 Task: Assign in the project AgileCube the issue 'Integrate a new virtual reality feature into an existing mobile application to enhance user experience and immersion' to the sprint 'Data Visualization Sprint'. Assign in the project AgileCube the issue 'Develop a new tool for automated testing of performance and stress testing for voice assistants' to the sprint 'Data Visualization Sprint'. Assign in the project AgileCube the issue 'Upgrade the caching mechanism of a web application to improve response time and reduce server load' to the sprint 'Data Visualization Sprint'. Assign in the project AgileCube the issue 'Create a new online platform for online personal finance courses with advanced budgeting and financial planning features' to the sprint 'Data Visualization Sprint'
Action: Mouse moved to (185, 50)
Screenshot: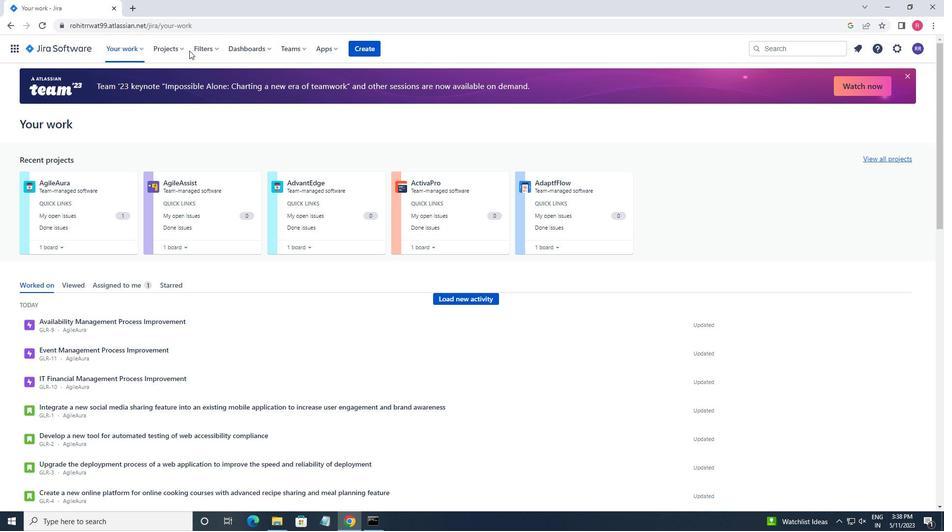 
Action: Mouse pressed left at (185, 50)
Screenshot: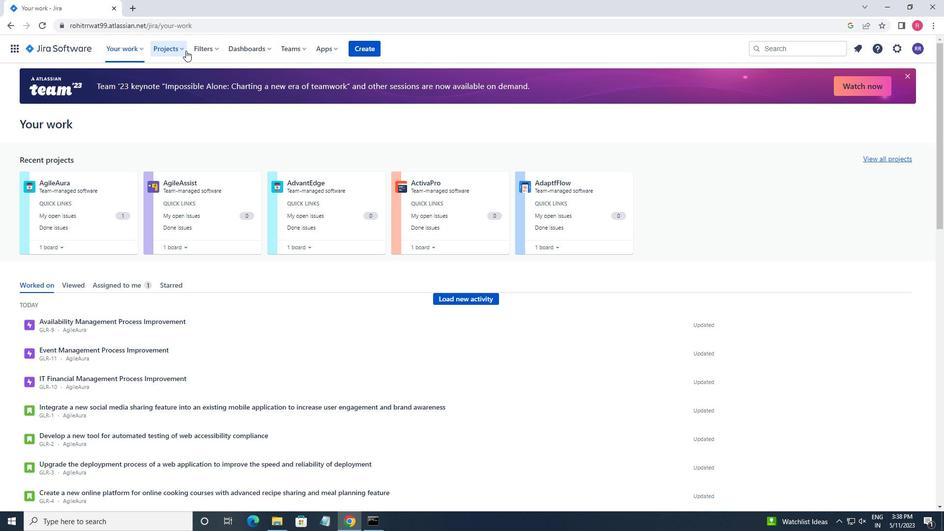 
Action: Mouse moved to (177, 88)
Screenshot: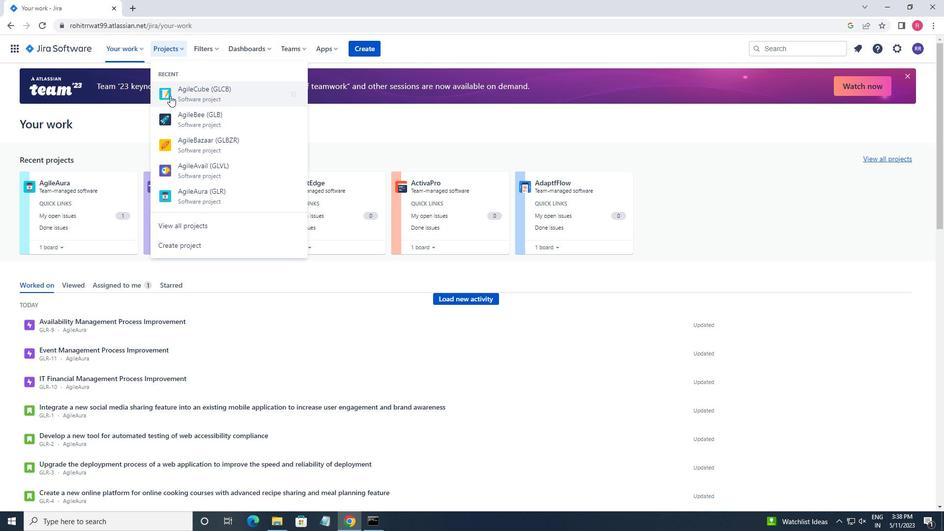 
Action: Mouse pressed left at (177, 88)
Screenshot: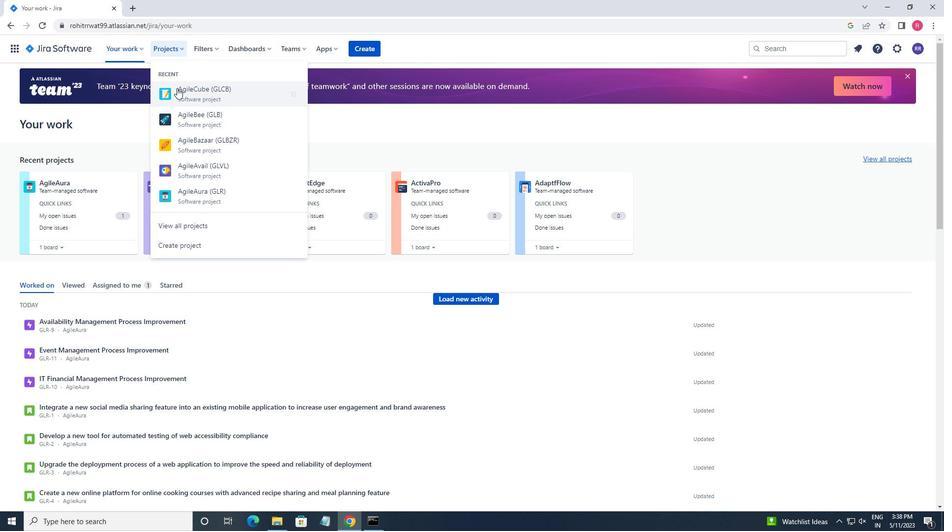 
Action: Mouse moved to (55, 154)
Screenshot: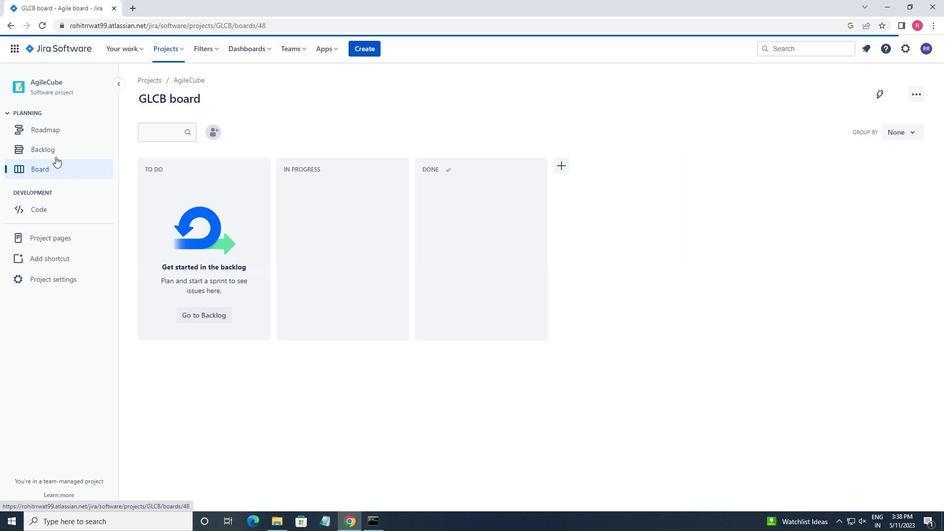 
Action: Mouse pressed left at (55, 154)
Screenshot: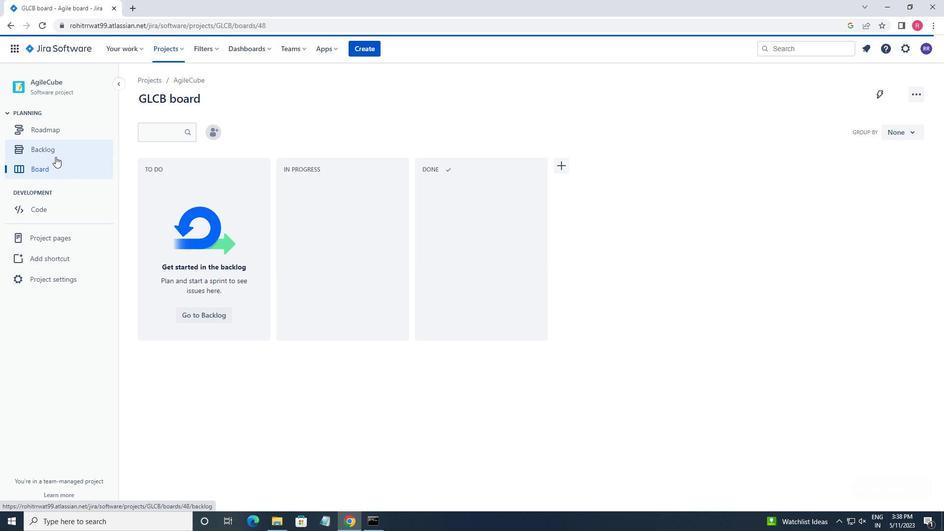 
Action: Mouse moved to (472, 328)
Screenshot: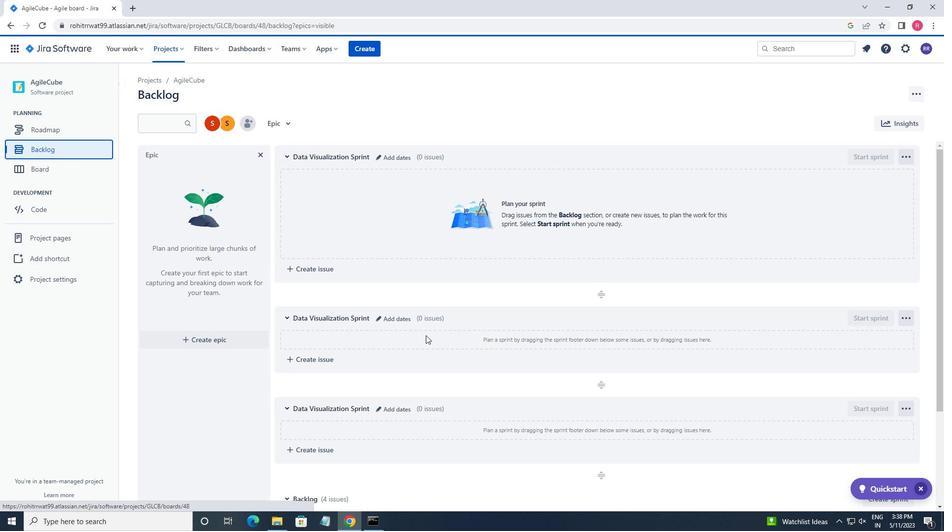 
Action: Mouse scrolled (472, 327) with delta (0, 0)
Screenshot: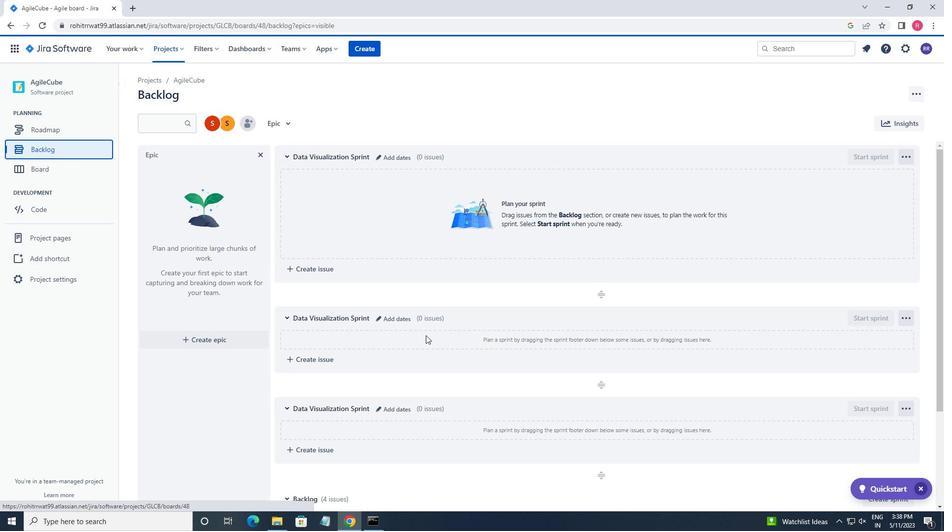 
Action: Mouse moved to (476, 328)
Screenshot: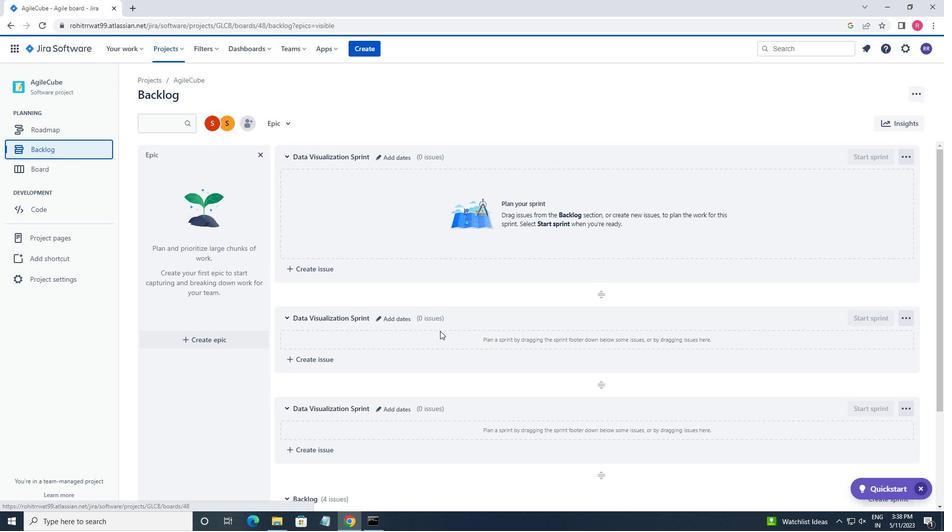 
Action: Mouse scrolled (476, 327) with delta (0, 0)
Screenshot: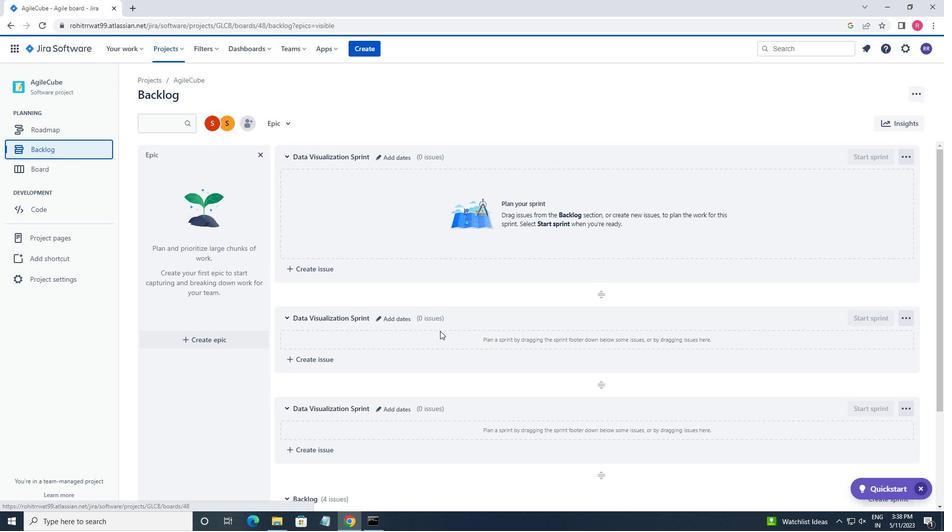 
Action: Mouse moved to (478, 328)
Screenshot: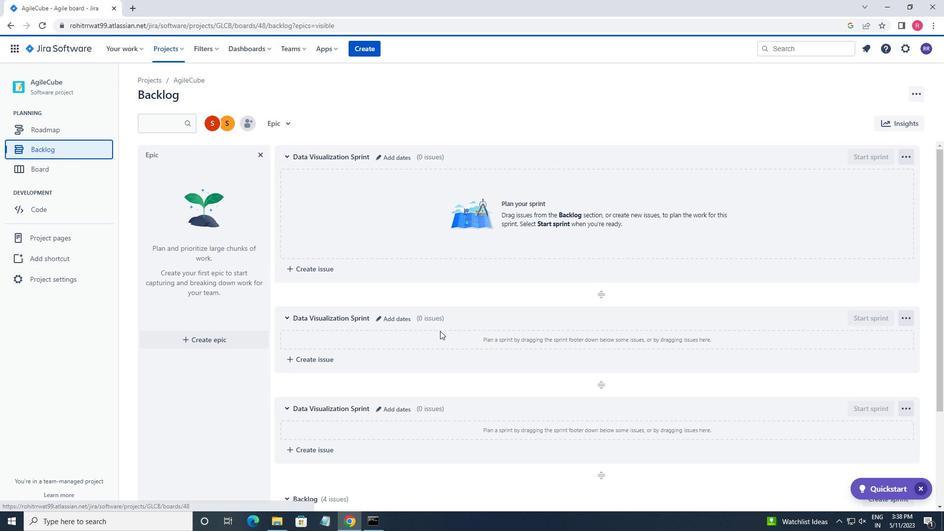 
Action: Mouse scrolled (478, 328) with delta (0, 0)
Screenshot: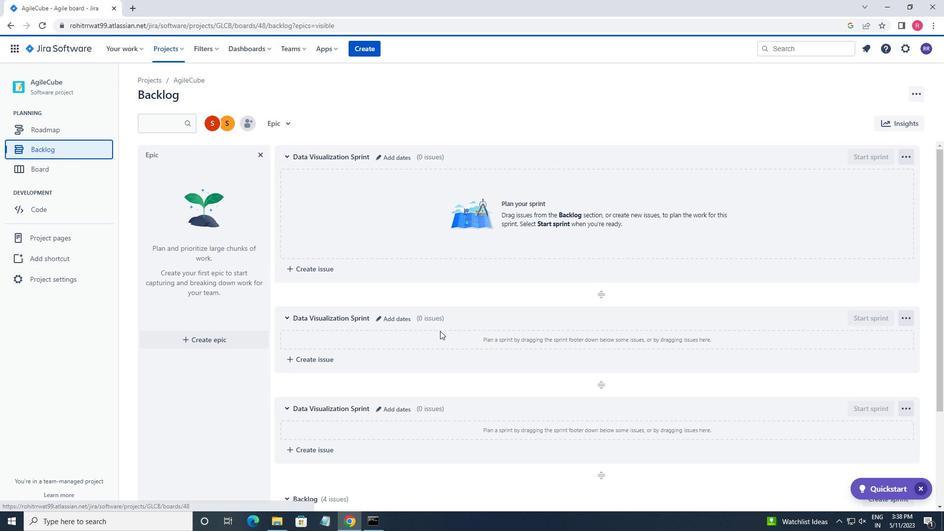 
Action: Mouse moved to (478, 328)
Screenshot: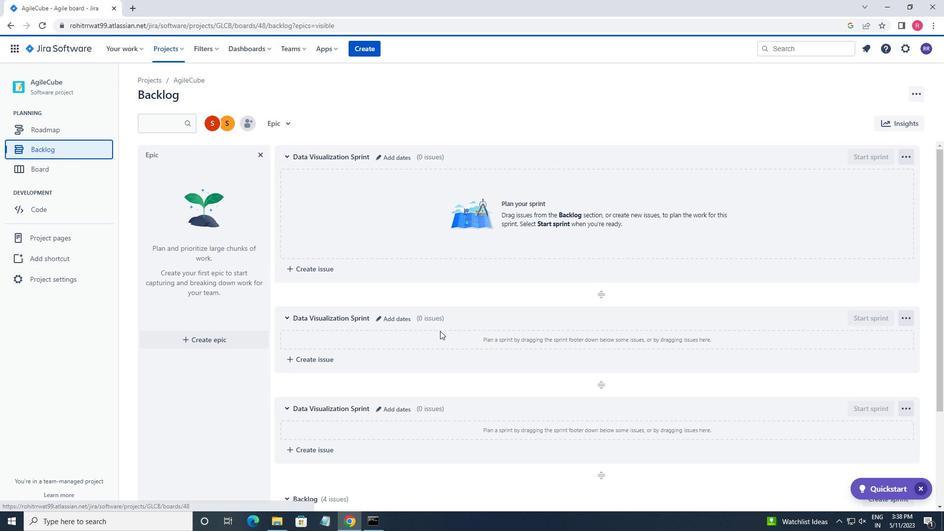 
Action: Mouse scrolled (478, 328) with delta (0, 0)
Screenshot: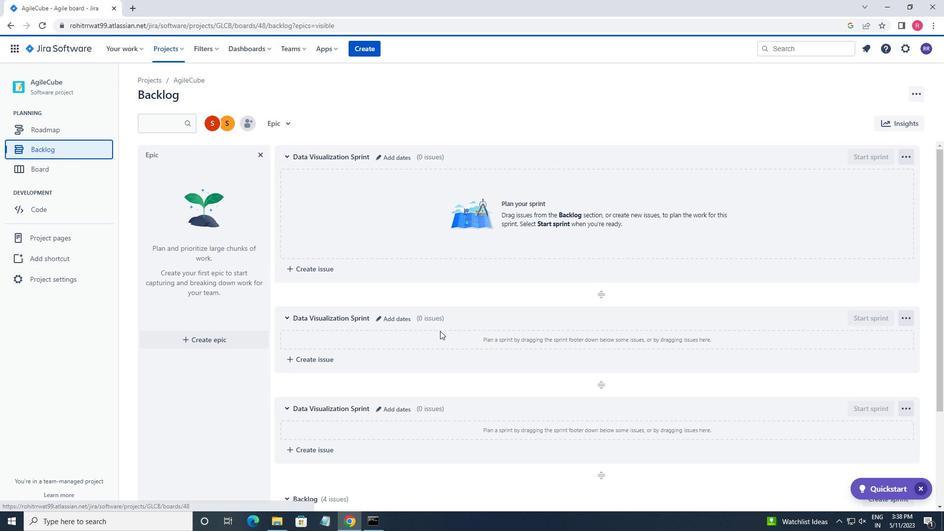 
Action: Mouse moved to (479, 328)
Screenshot: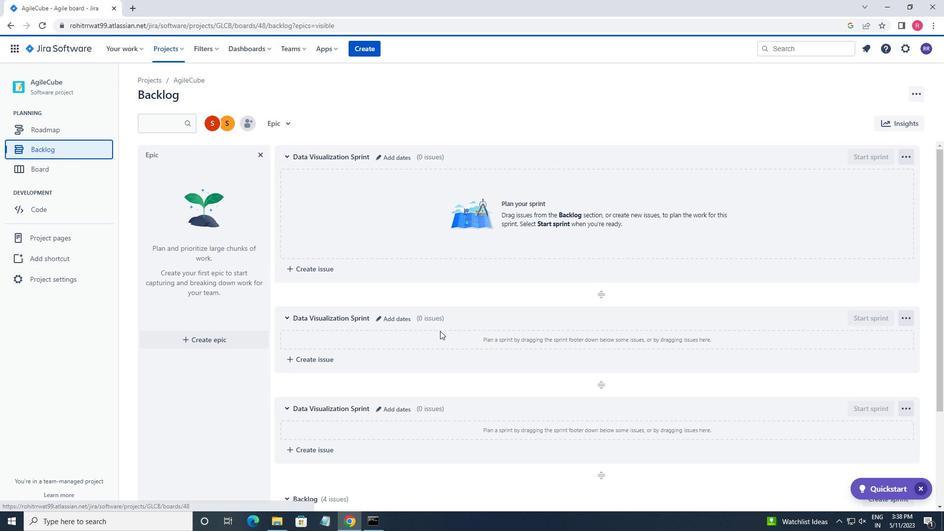 
Action: Mouse scrolled (479, 328) with delta (0, 0)
Screenshot: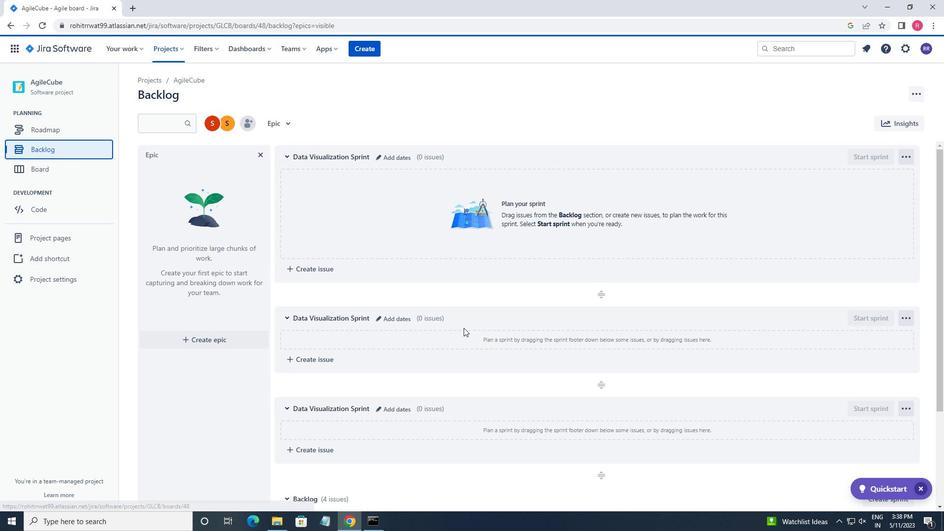 
Action: Mouse moved to (479, 328)
Screenshot: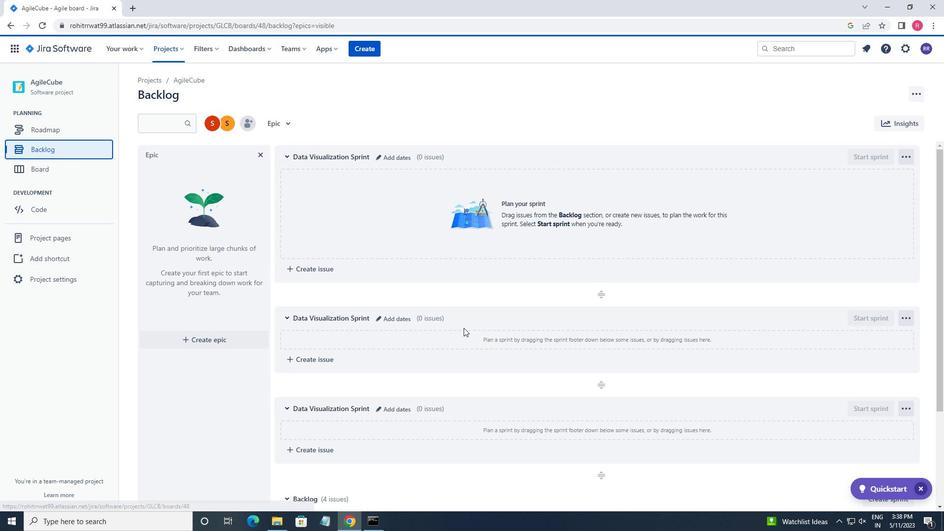 
Action: Mouse scrolled (479, 328) with delta (0, 0)
Screenshot: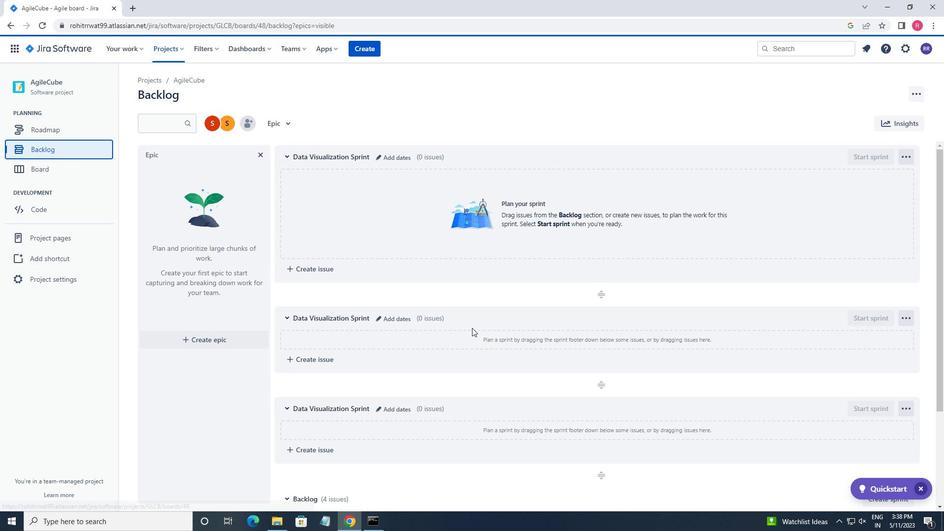 
Action: Mouse moved to (479, 328)
Screenshot: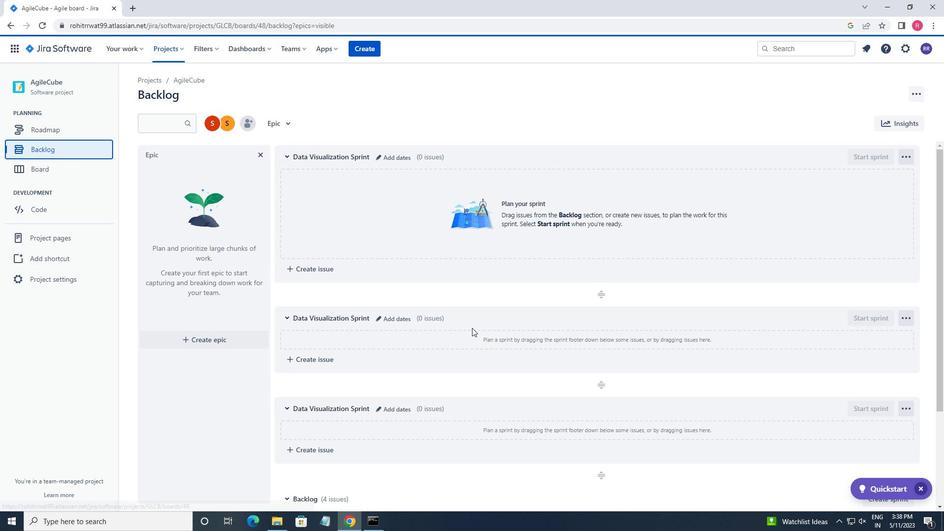 
Action: Mouse scrolled (479, 328) with delta (0, 0)
Screenshot: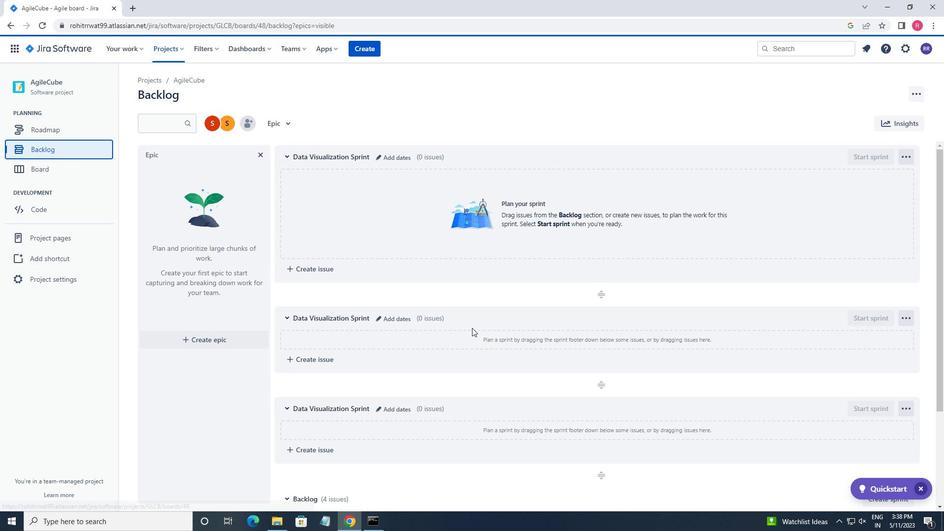 
Action: Mouse moved to (486, 331)
Screenshot: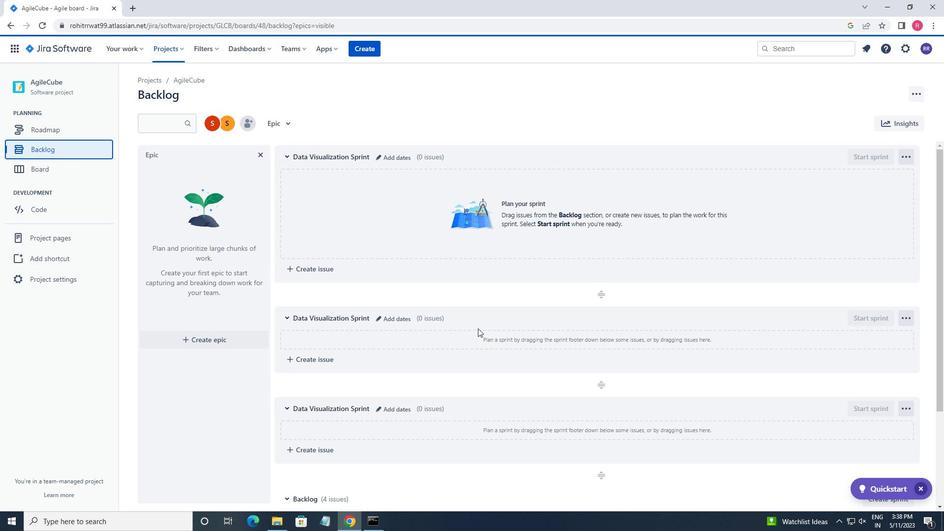 
Action: Mouse scrolled (486, 330) with delta (0, 0)
Screenshot: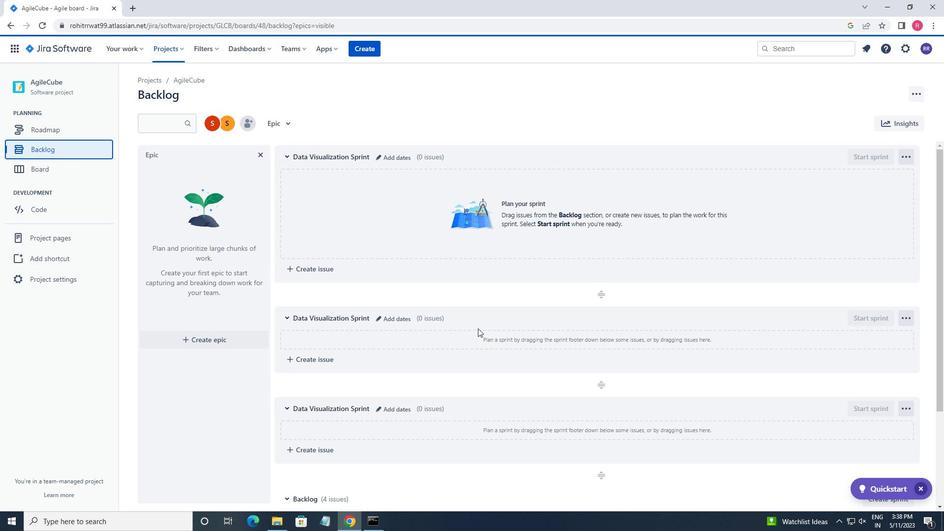
Action: Mouse moved to (907, 388)
Screenshot: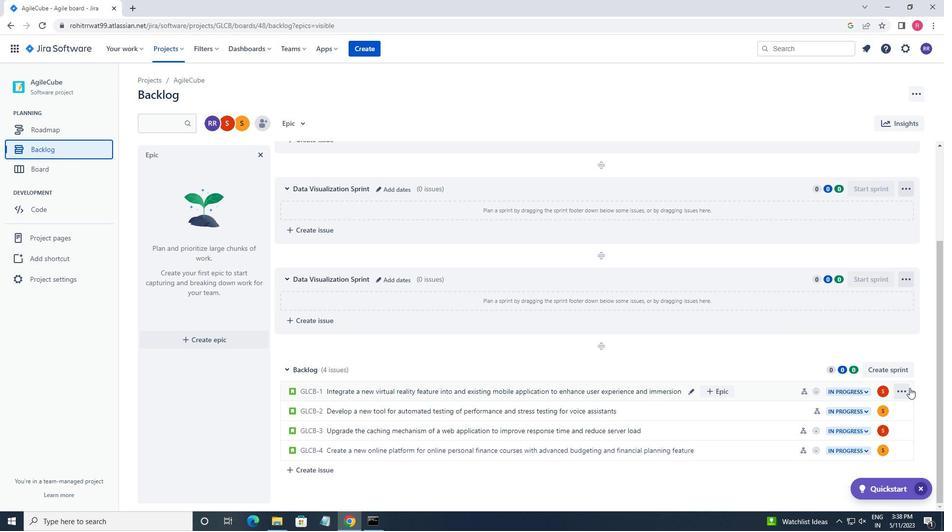
Action: Mouse pressed left at (907, 388)
Screenshot: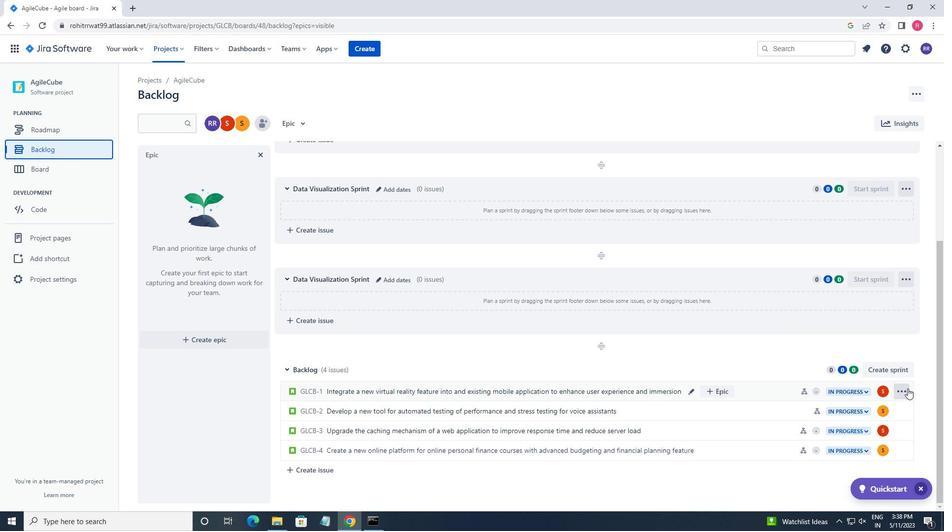 
Action: Mouse moved to (862, 303)
Screenshot: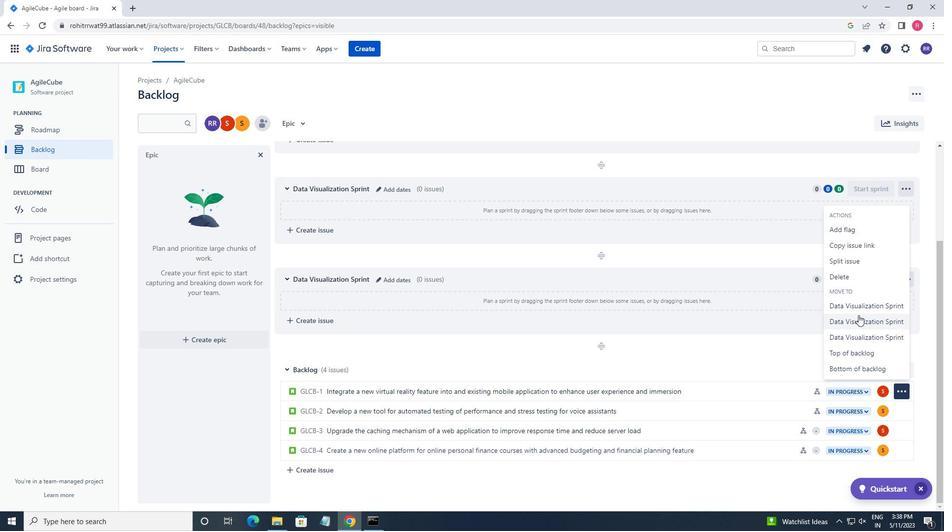 
Action: Mouse pressed left at (862, 303)
Screenshot: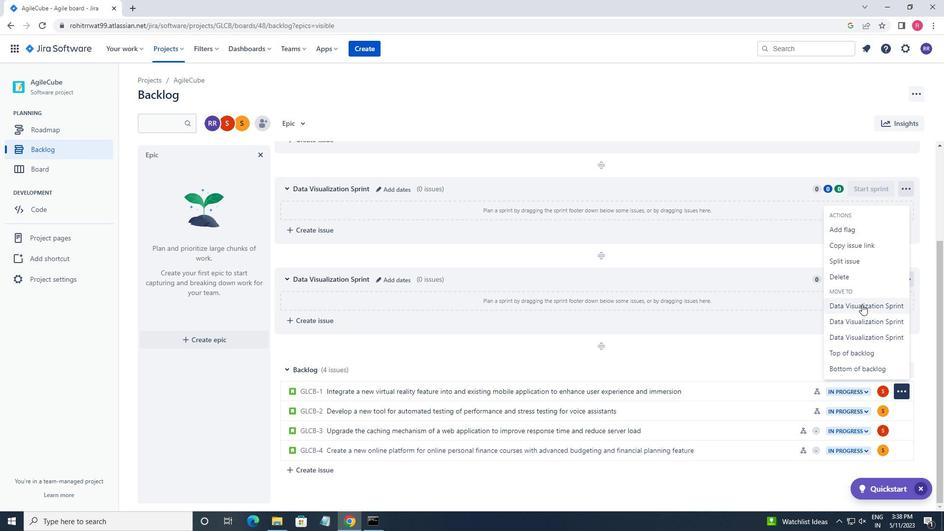
Action: Mouse moved to (900, 412)
Screenshot: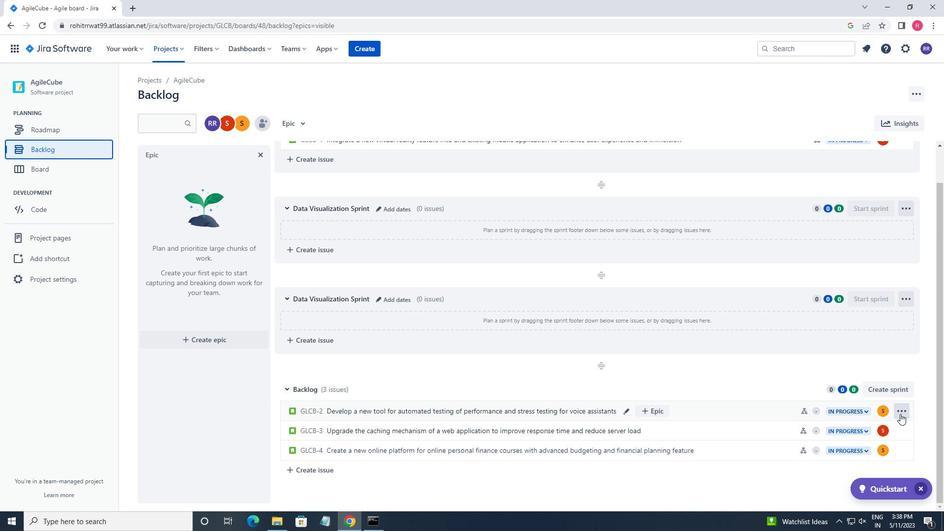 
Action: Mouse pressed left at (900, 412)
Screenshot: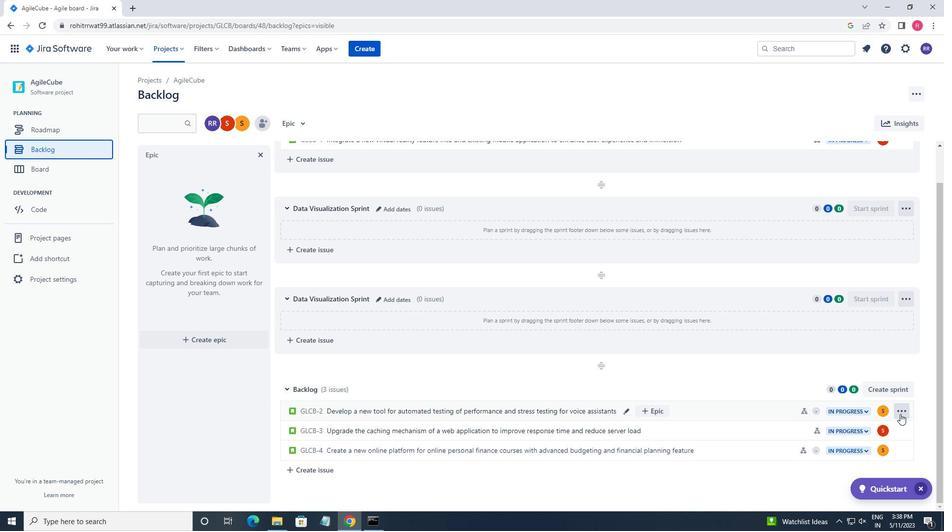 
Action: Mouse moved to (861, 346)
Screenshot: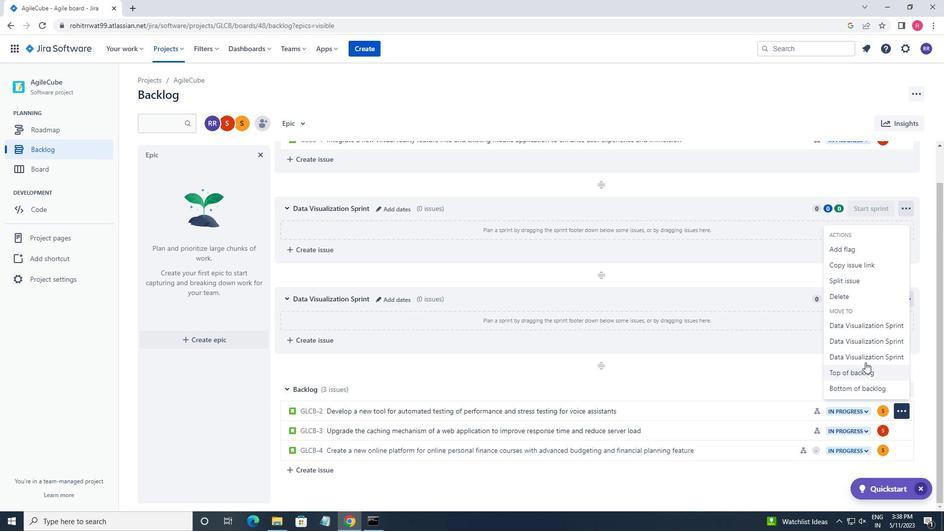 
Action: Mouse pressed left at (861, 346)
Screenshot: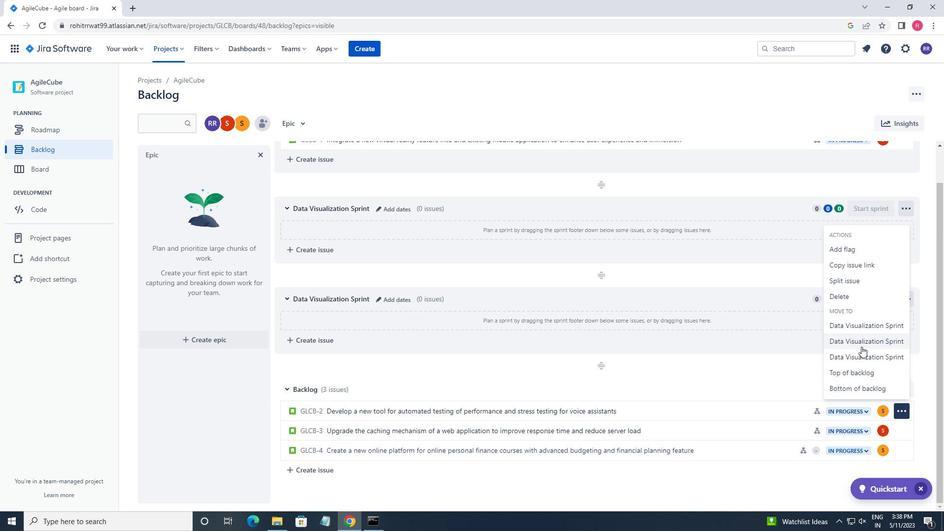 
Action: Mouse moved to (902, 428)
Screenshot: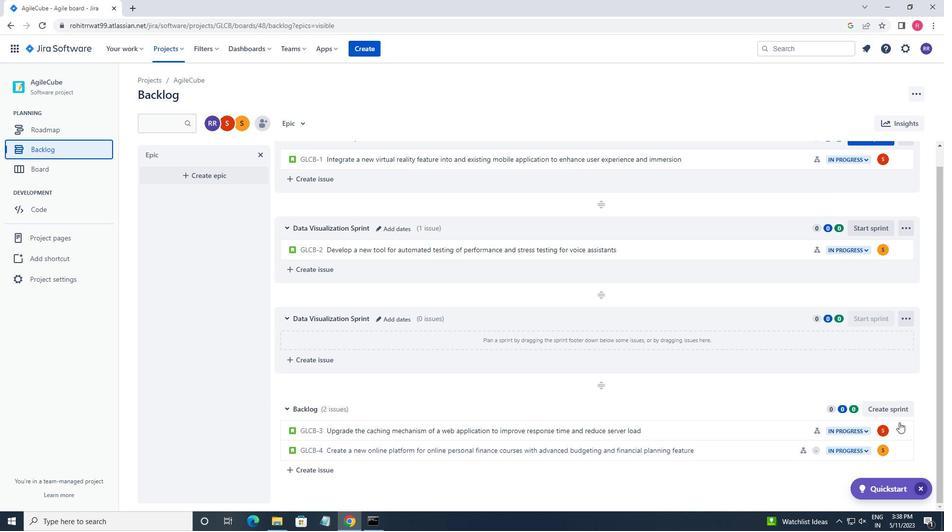 
Action: Mouse pressed left at (902, 428)
Screenshot: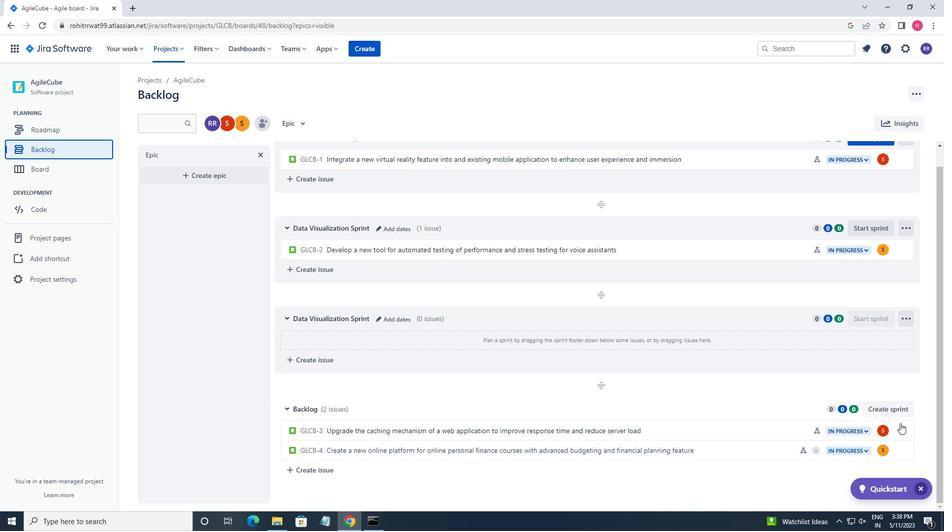 
Action: Mouse moved to (880, 381)
Screenshot: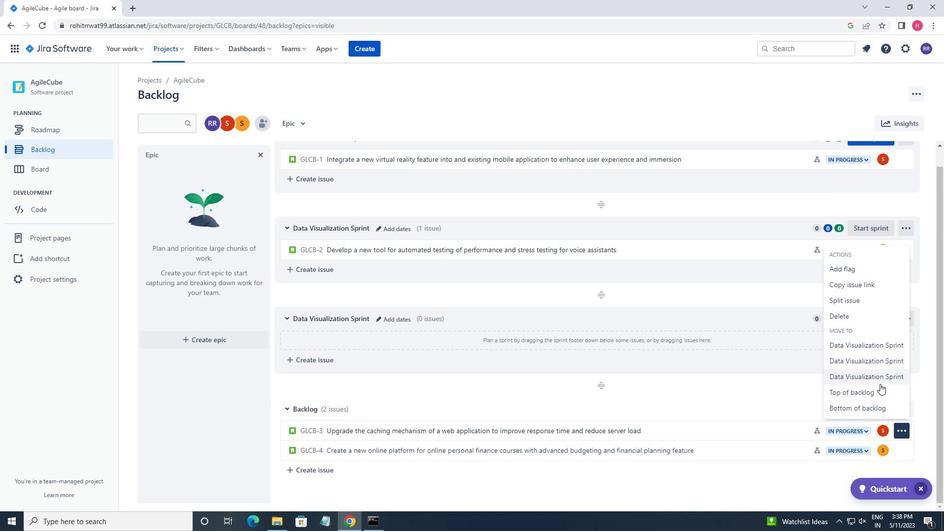 
Action: Mouse pressed left at (880, 381)
Screenshot: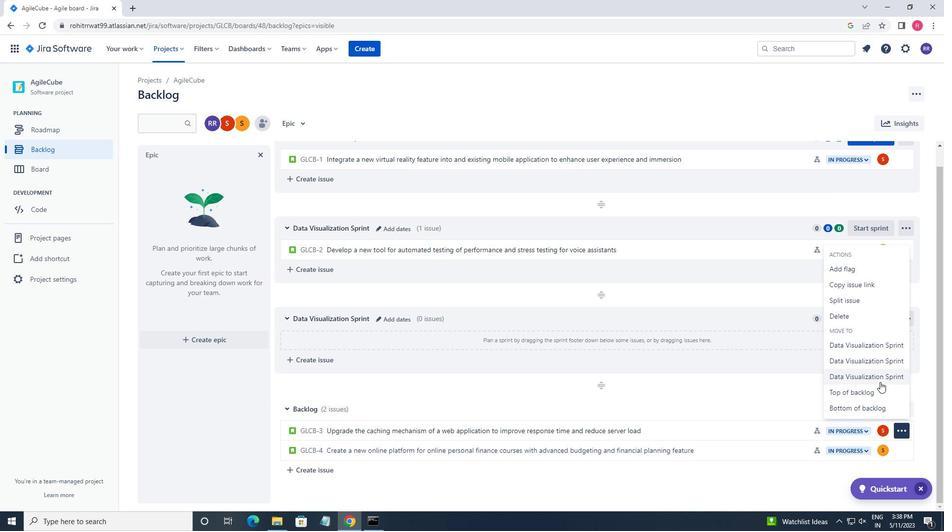 
Action: Mouse moved to (907, 455)
Screenshot: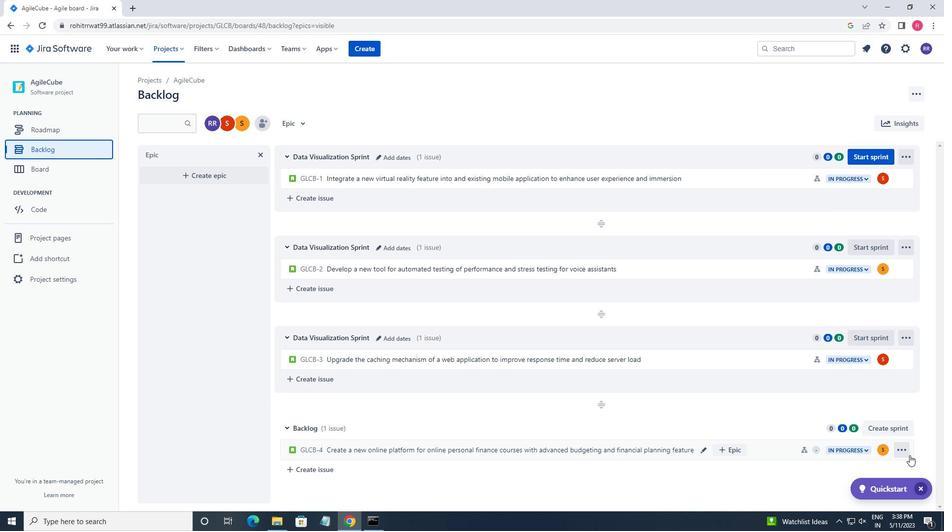 
Action: Mouse pressed left at (907, 455)
Screenshot: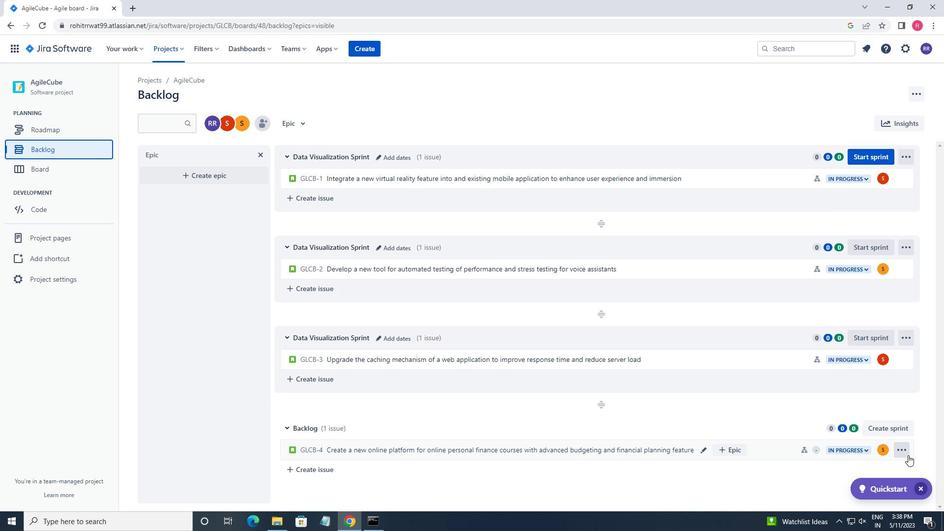 
Action: Mouse moved to (884, 398)
Screenshot: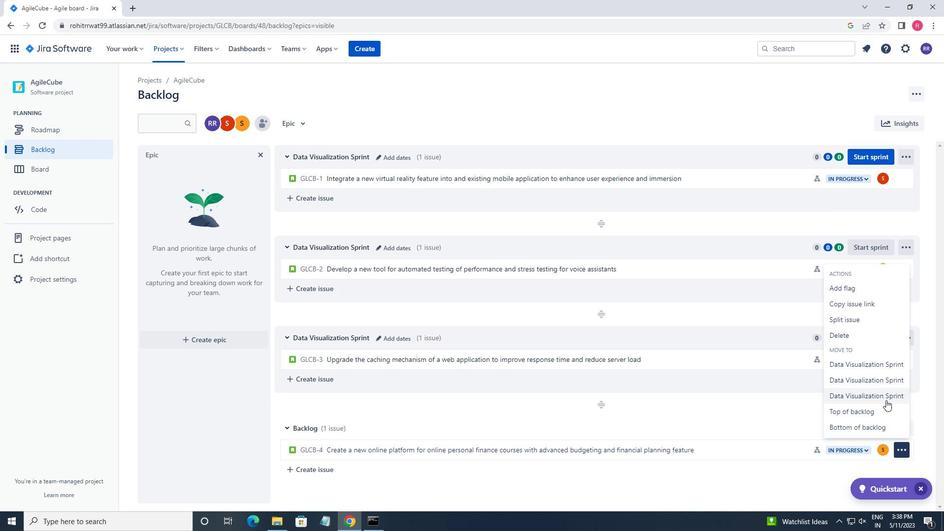 
Action: Mouse pressed left at (884, 398)
Screenshot: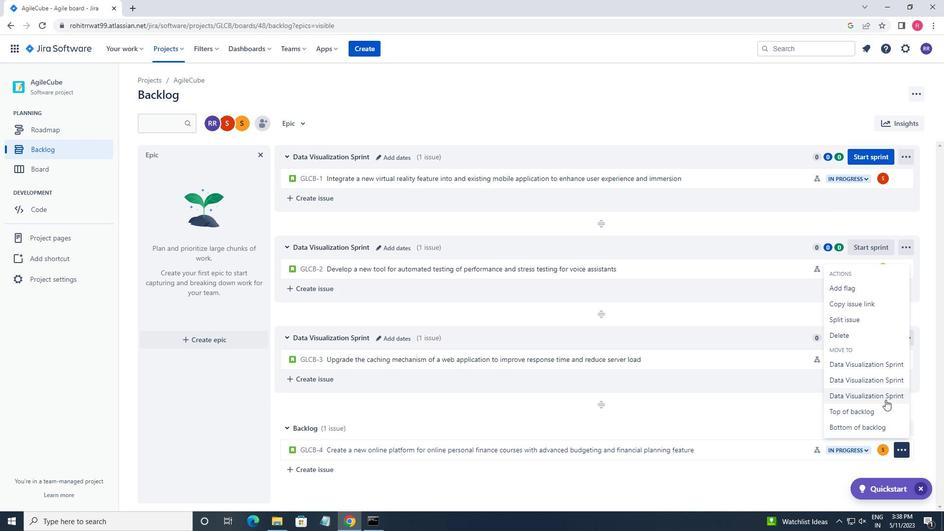 
Action: Mouse moved to (651, 395)
Screenshot: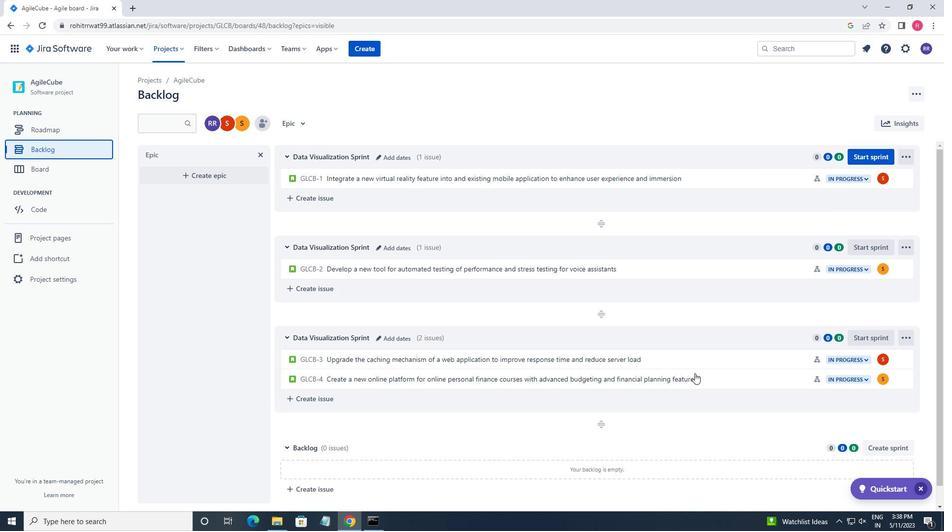 
Action: Mouse scrolled (651, 395) with delta (0, 0)
Screenshot: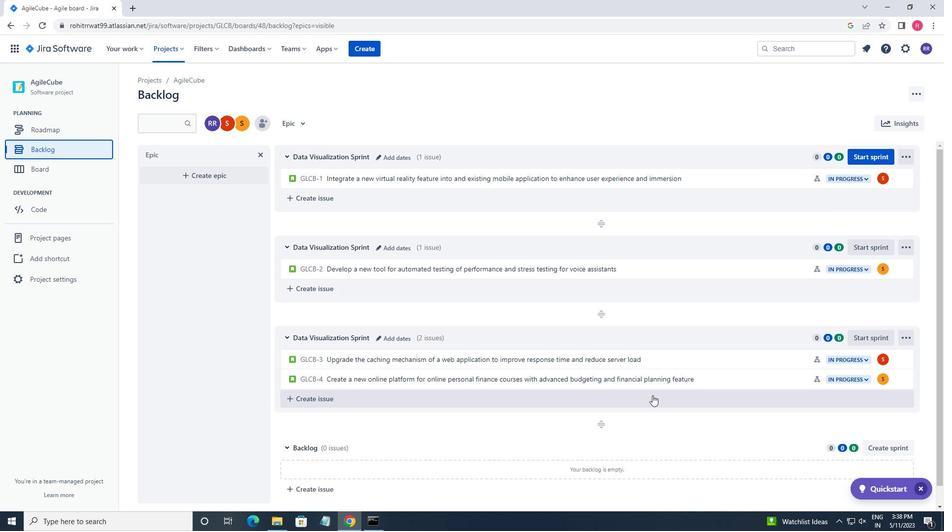 
Action: Mouse scrolled (651, 395) with delta (0, 0)
Screenshot: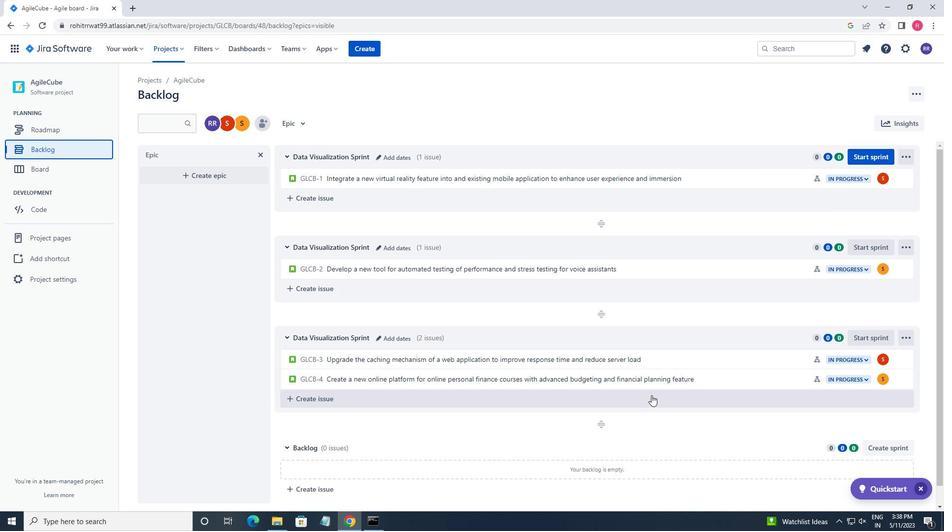 
Action: Mouse scrolled (651, 395) with delta (0, 0)
Screenshot: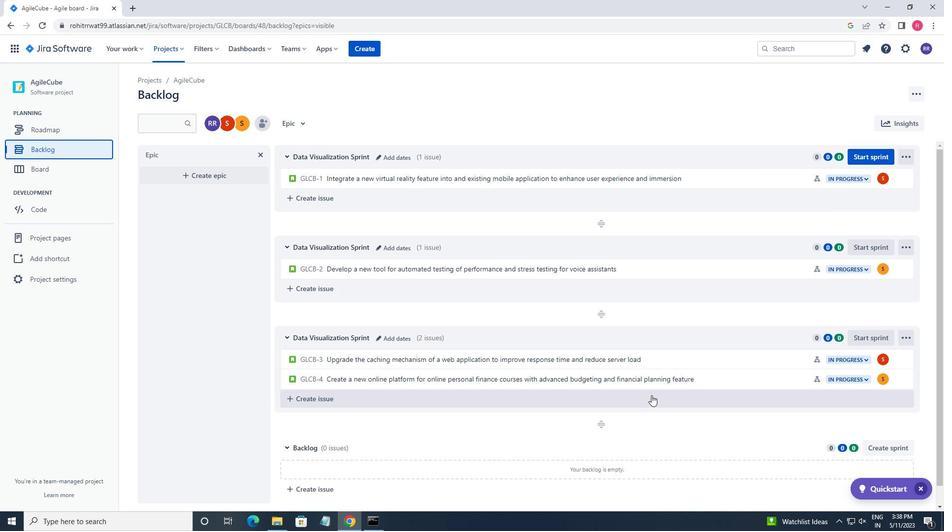 
Action: Mouse scrolled (651, 395) with delta (0, 0)
Screenshot: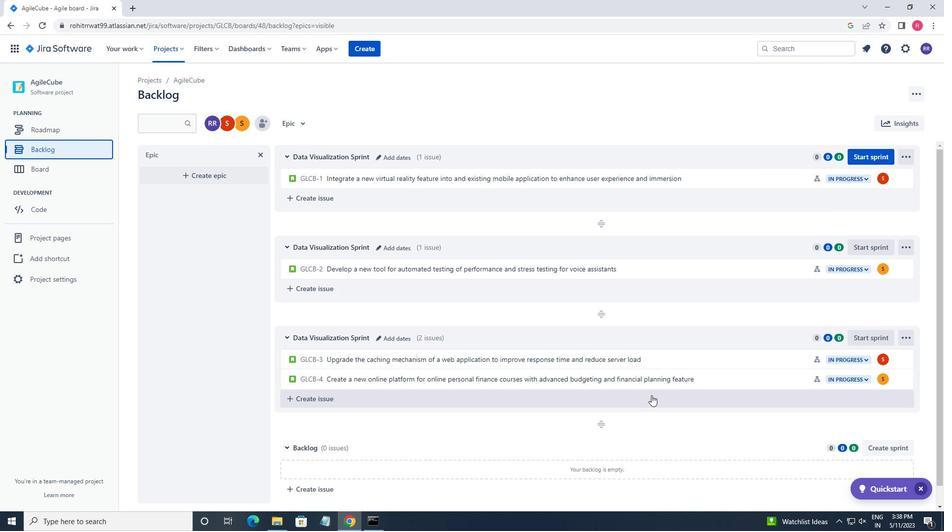 
Action: Mouse scrolled (651, 395) with delta (0, 0)
Screenshot: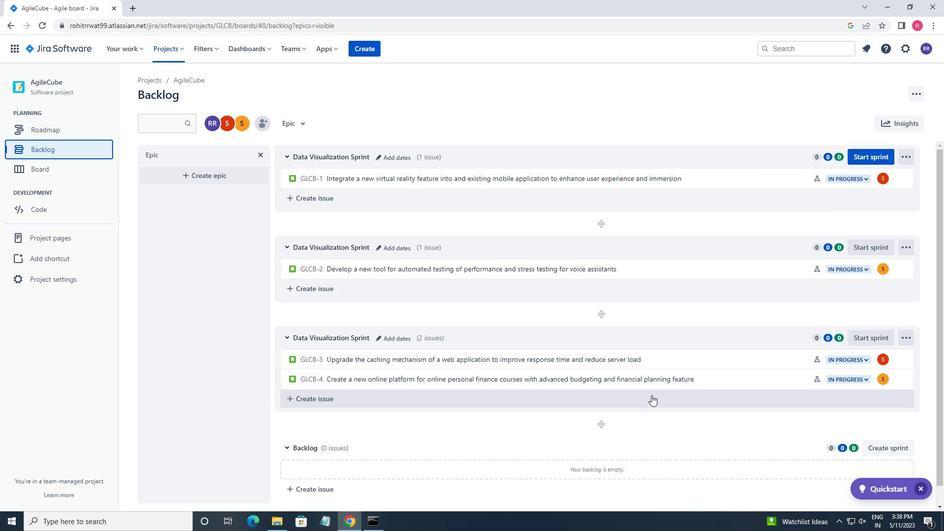 
Action: Mouse moved to (132, 110)
Screenshot: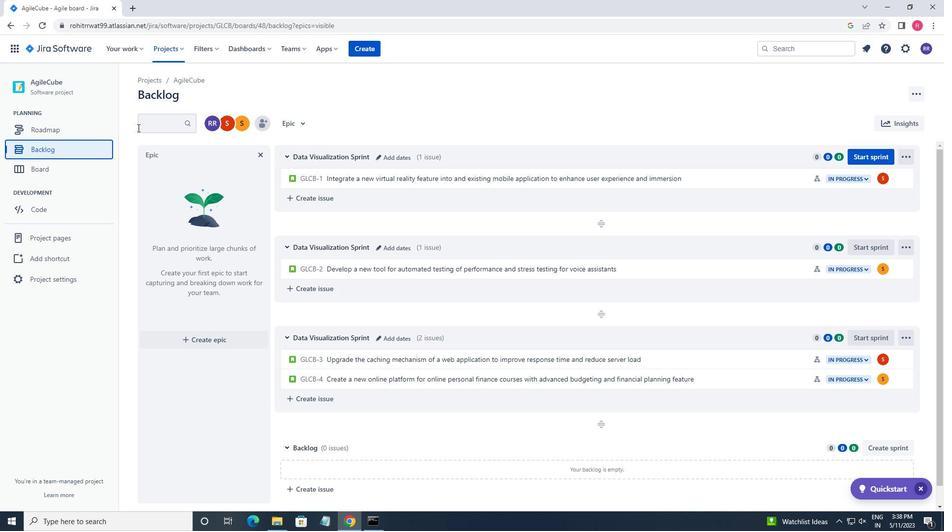 
